 Task: Add Baby's Only Organic Premium Infant Formula to the cart.
Action: Mouse moved to (328, 170)
Screenshot: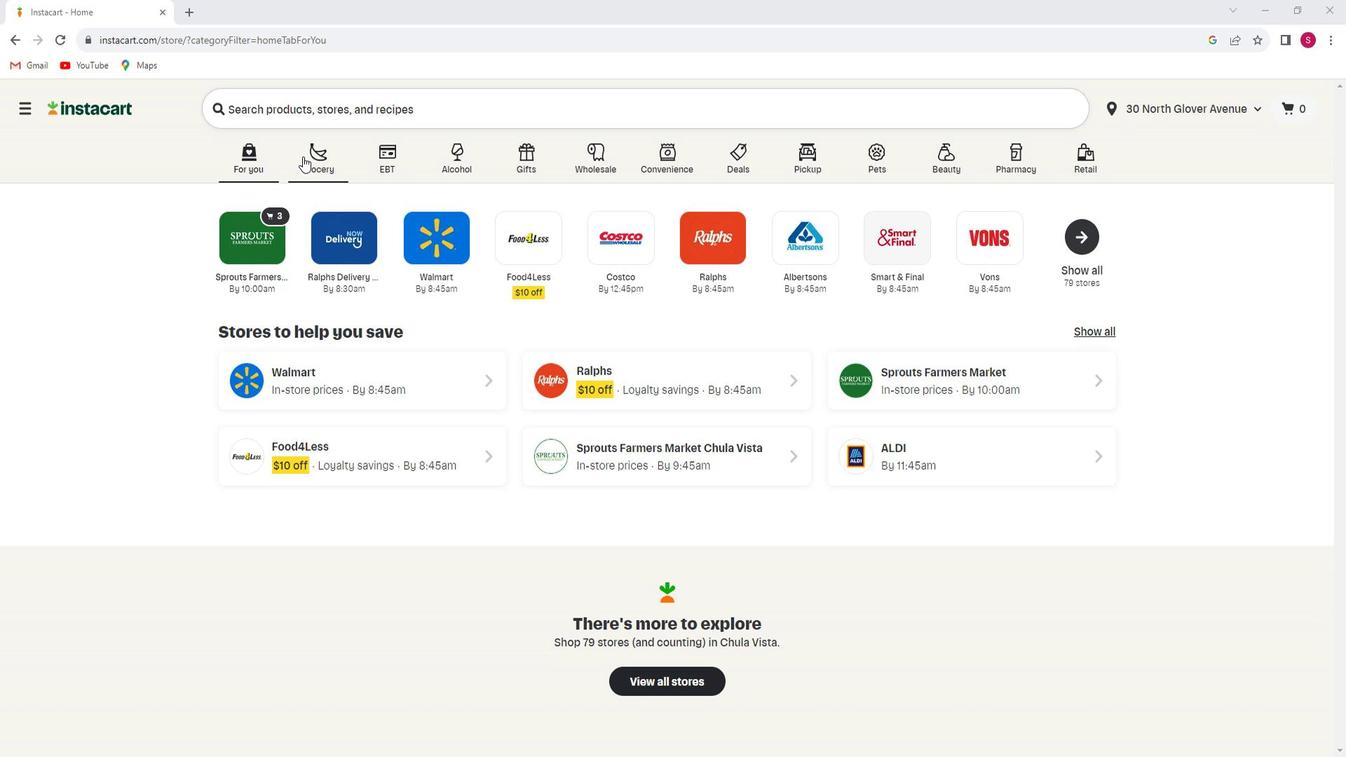 
Action: Mouse pressed left at (328, 170)
Screenshot: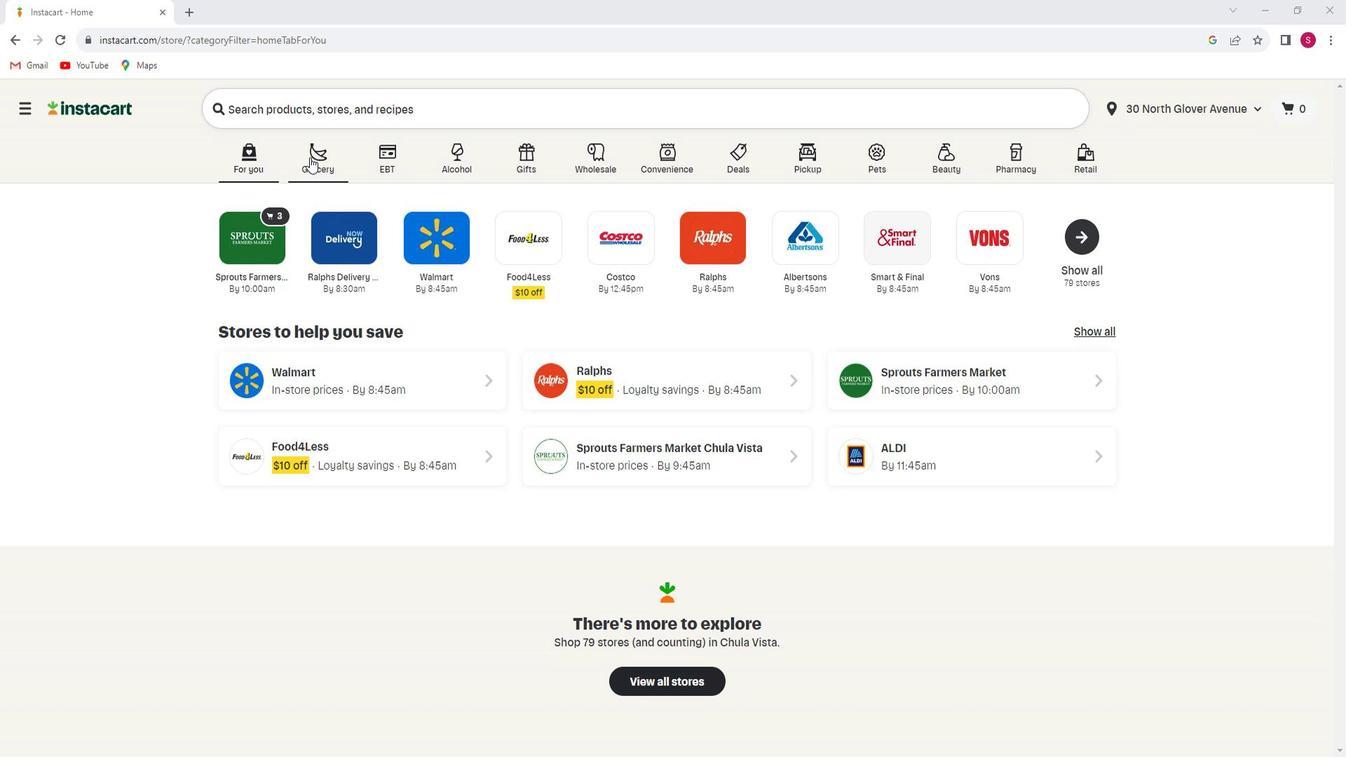 
Action: Mouse moved to (327, 421)
Screenshot: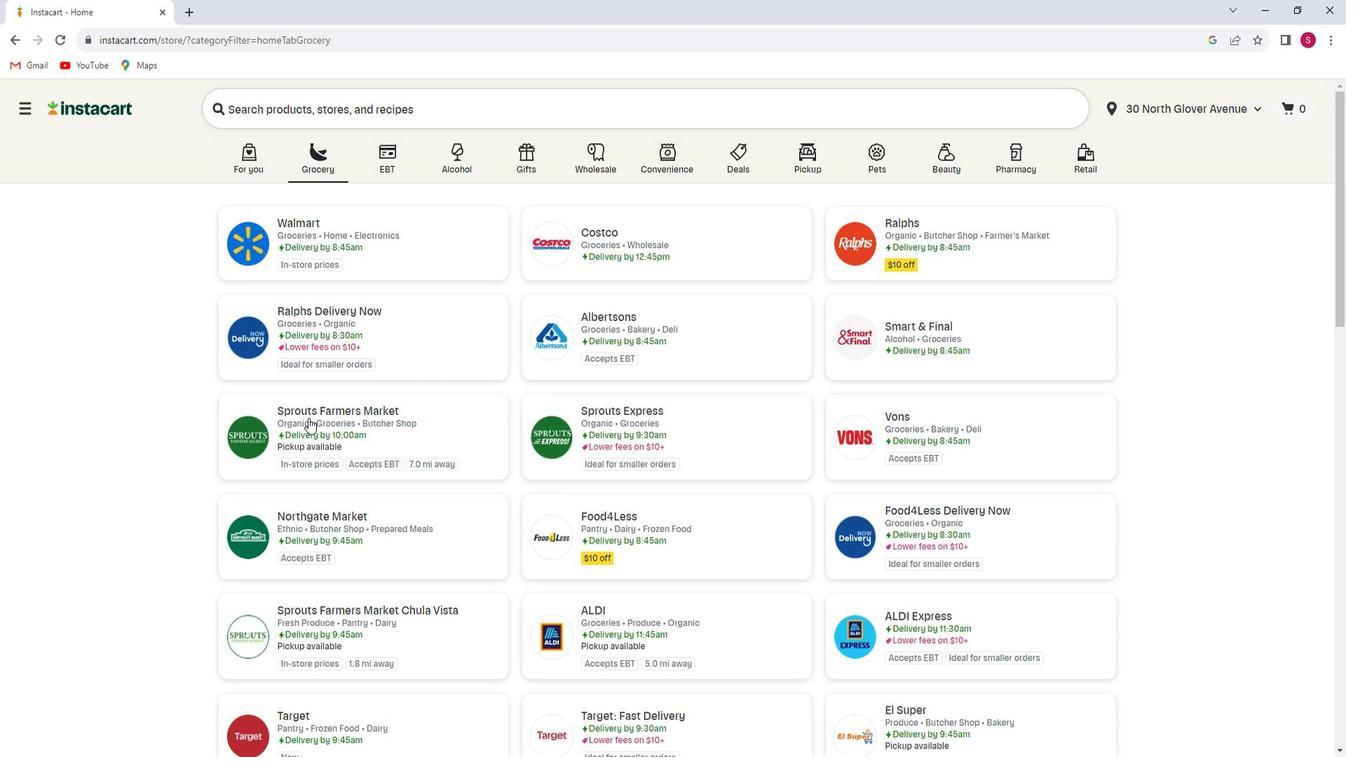
Action: Mouse pressed left at (327, 421)
Screenshot: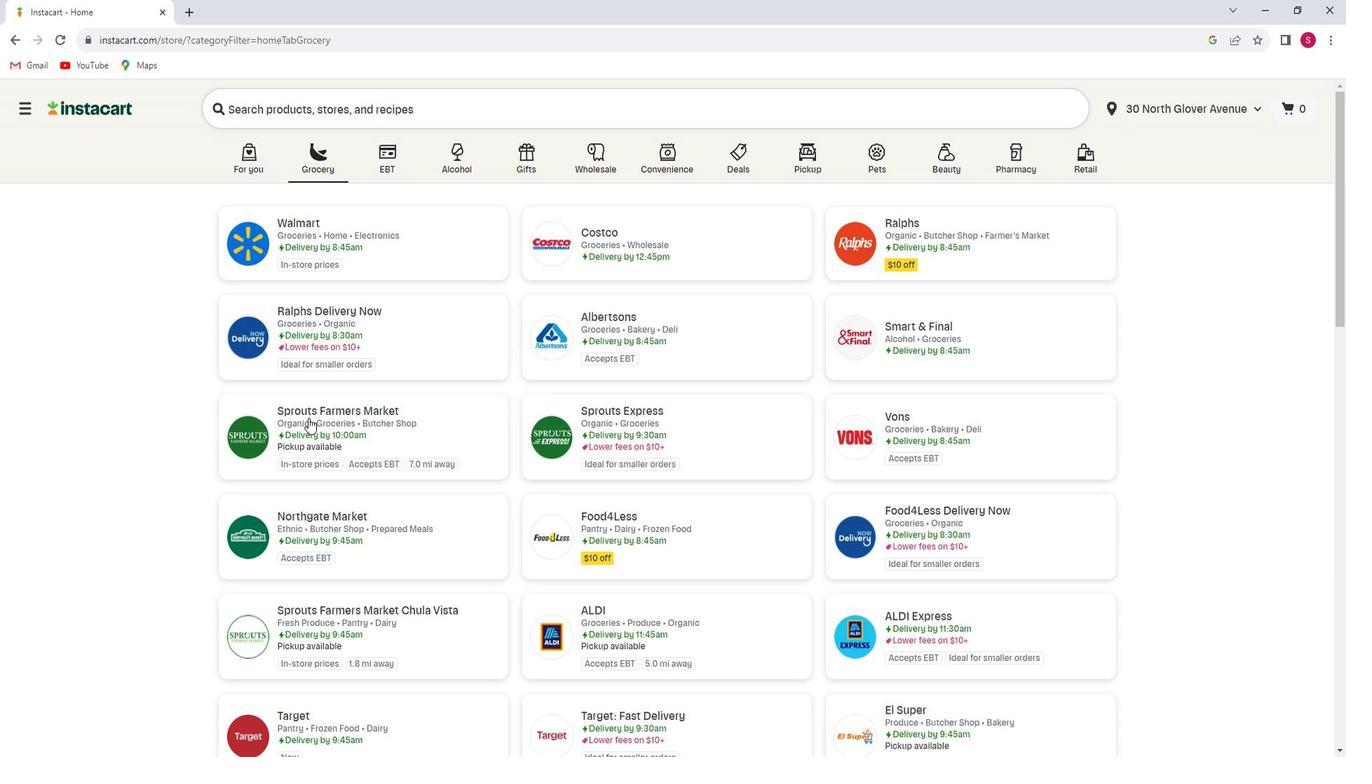 
Action: Mouse moved to (82, 543)
Screenshot: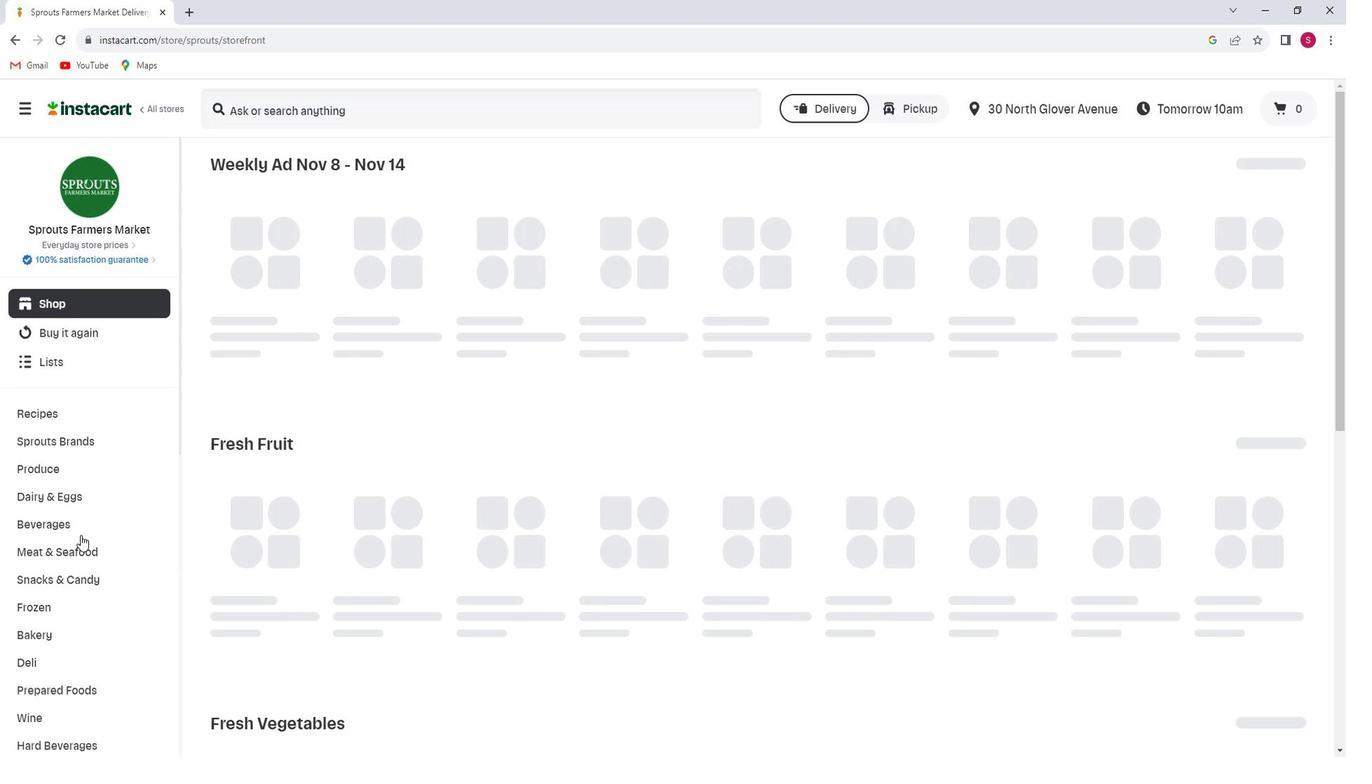 
Action: Mouse scrolled (82, 542) with delta (0, 0)
Screenshot: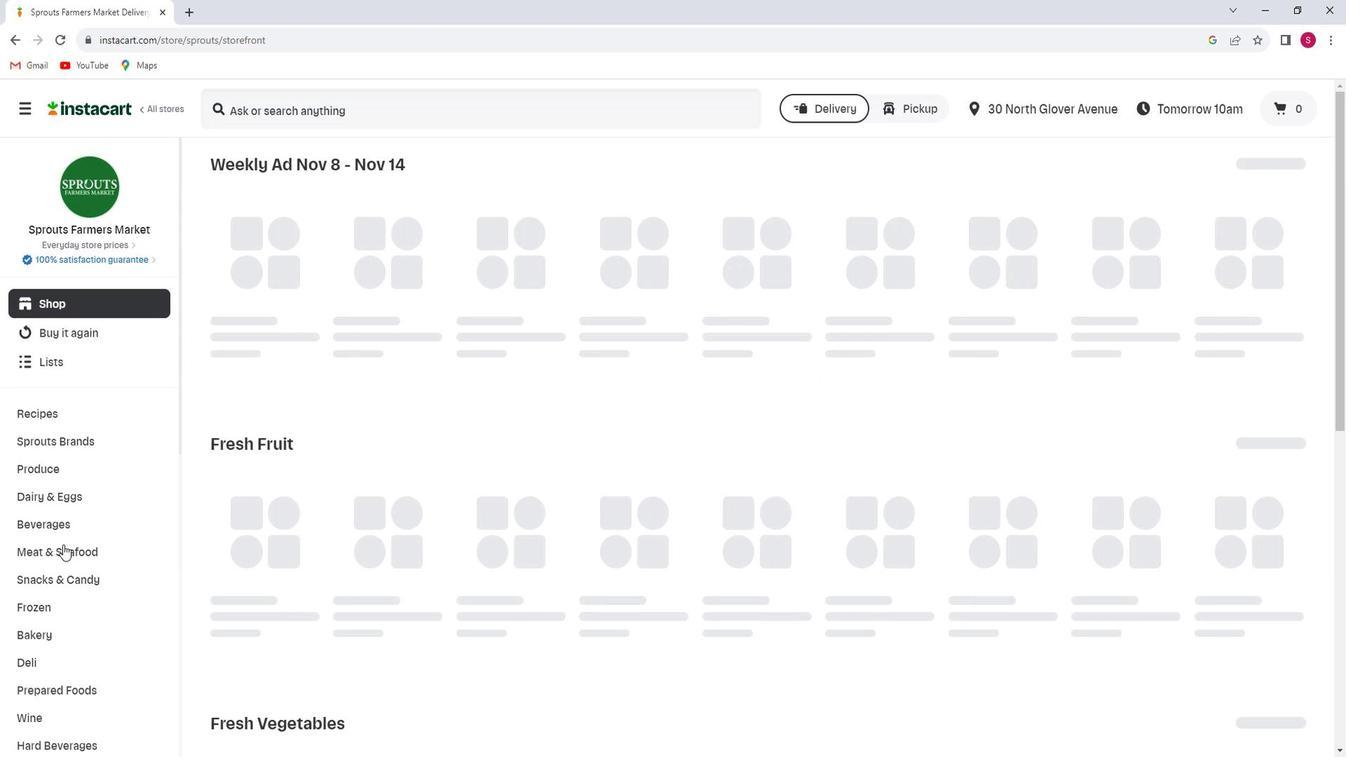 
Action: Mouse scrolled (82, 542) with delta (0, 0)
Screenshot: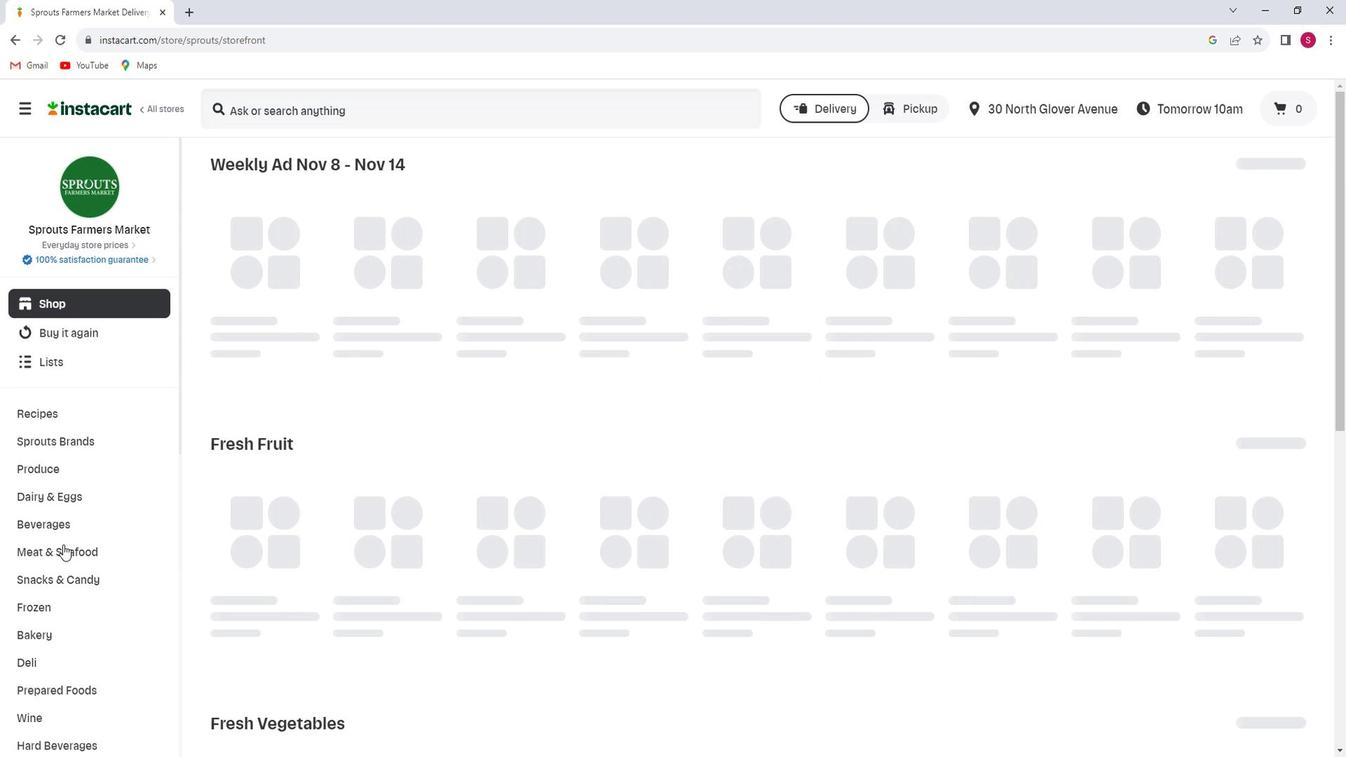 
Action: Mouse scrolled (82, 542) with delta (0, 0)
Screenshot: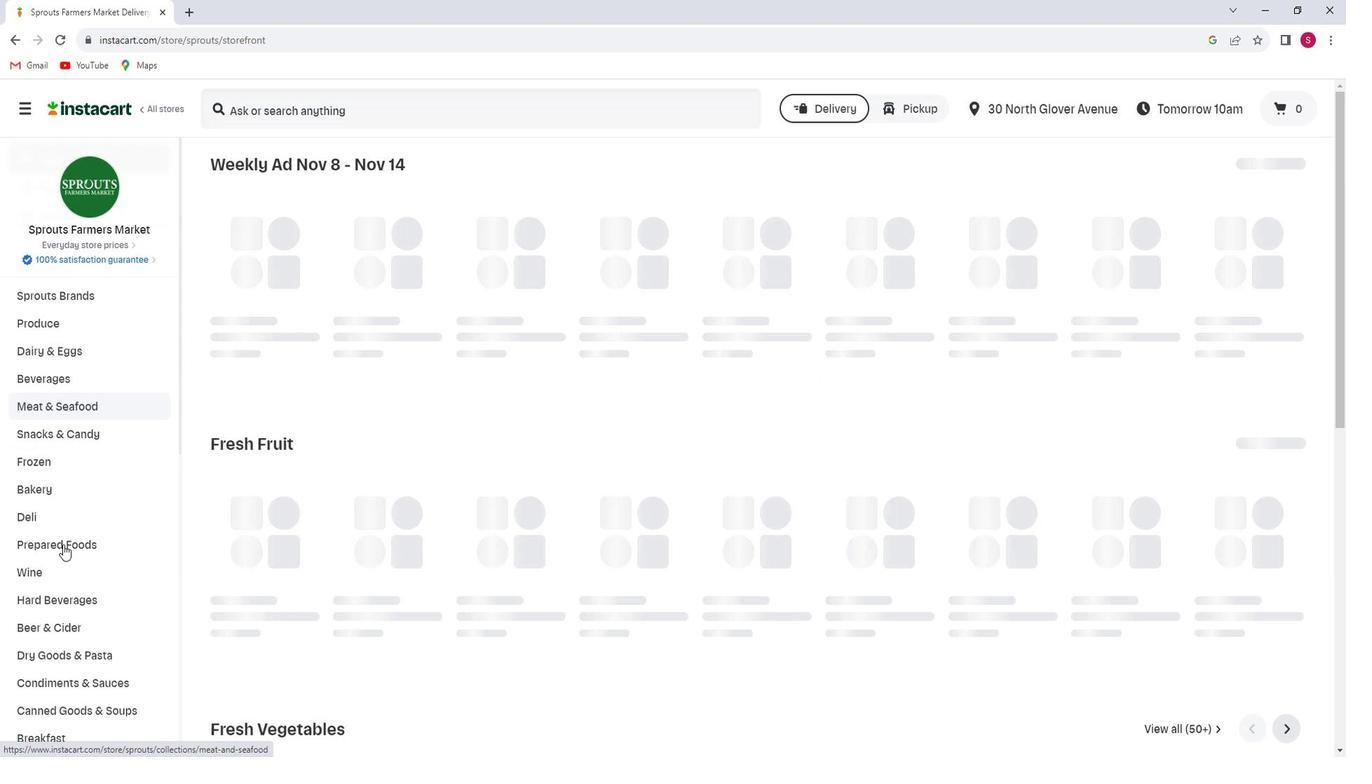 
Action: Mouse scrolled (82, 542) with delta (0, 0)
Screenshot: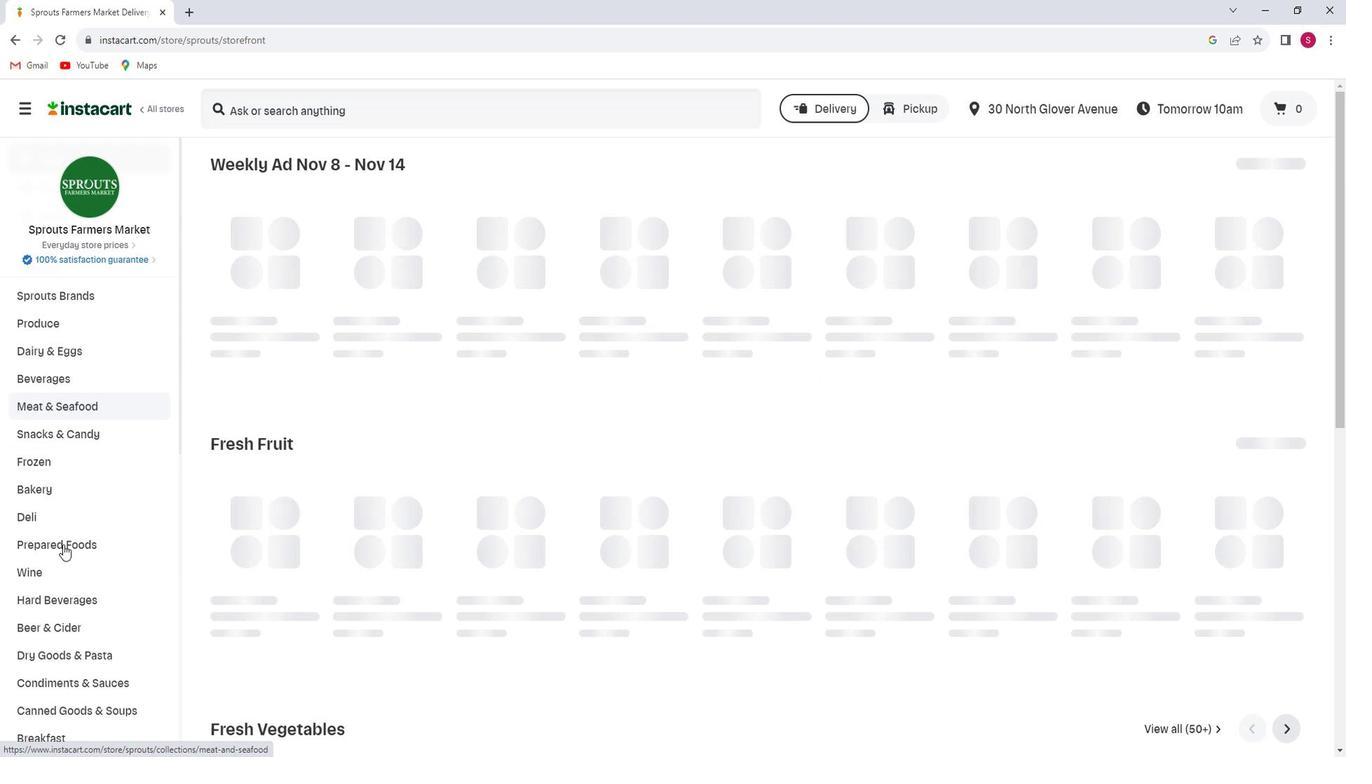 
Action: Mouse scrolled (82, 542) with delta (0, 0)
Screenshot: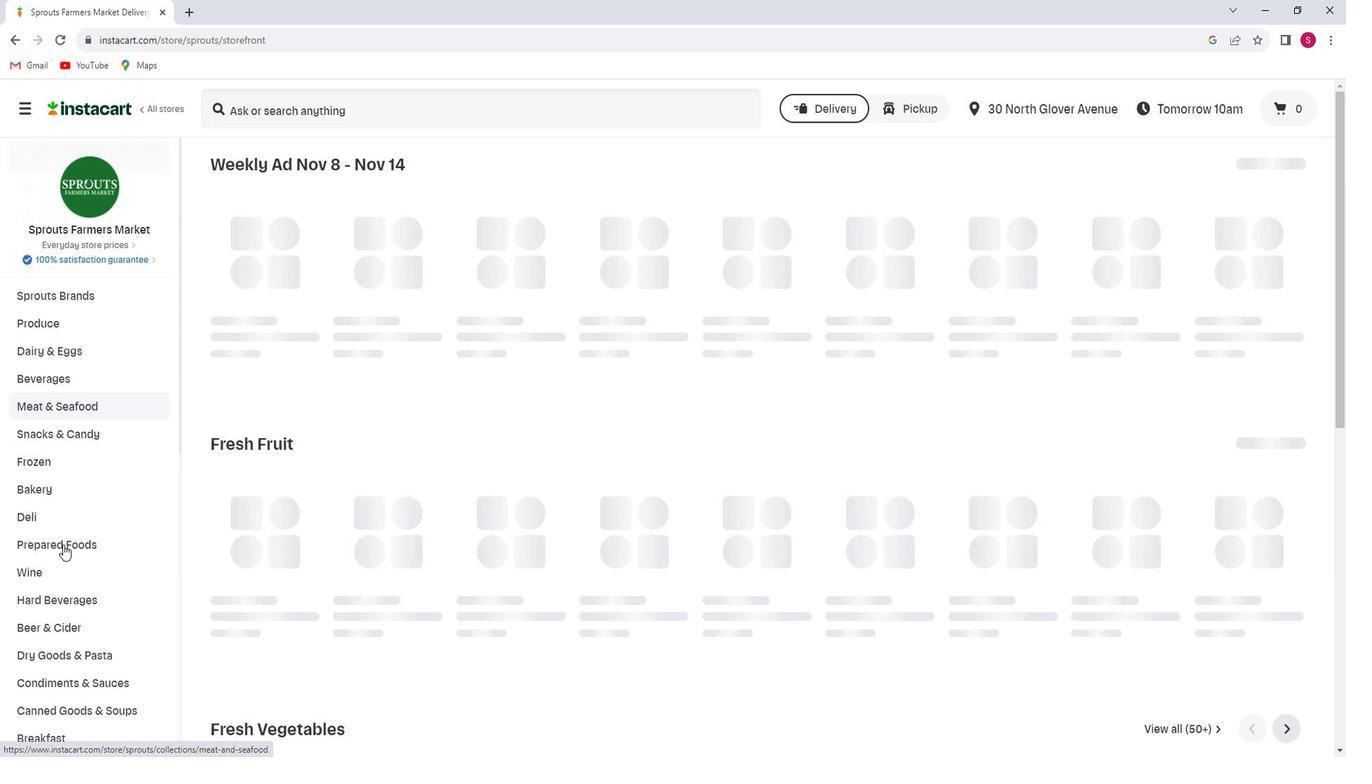 
Action: Mouse moved to (83, 551)
Screenshot: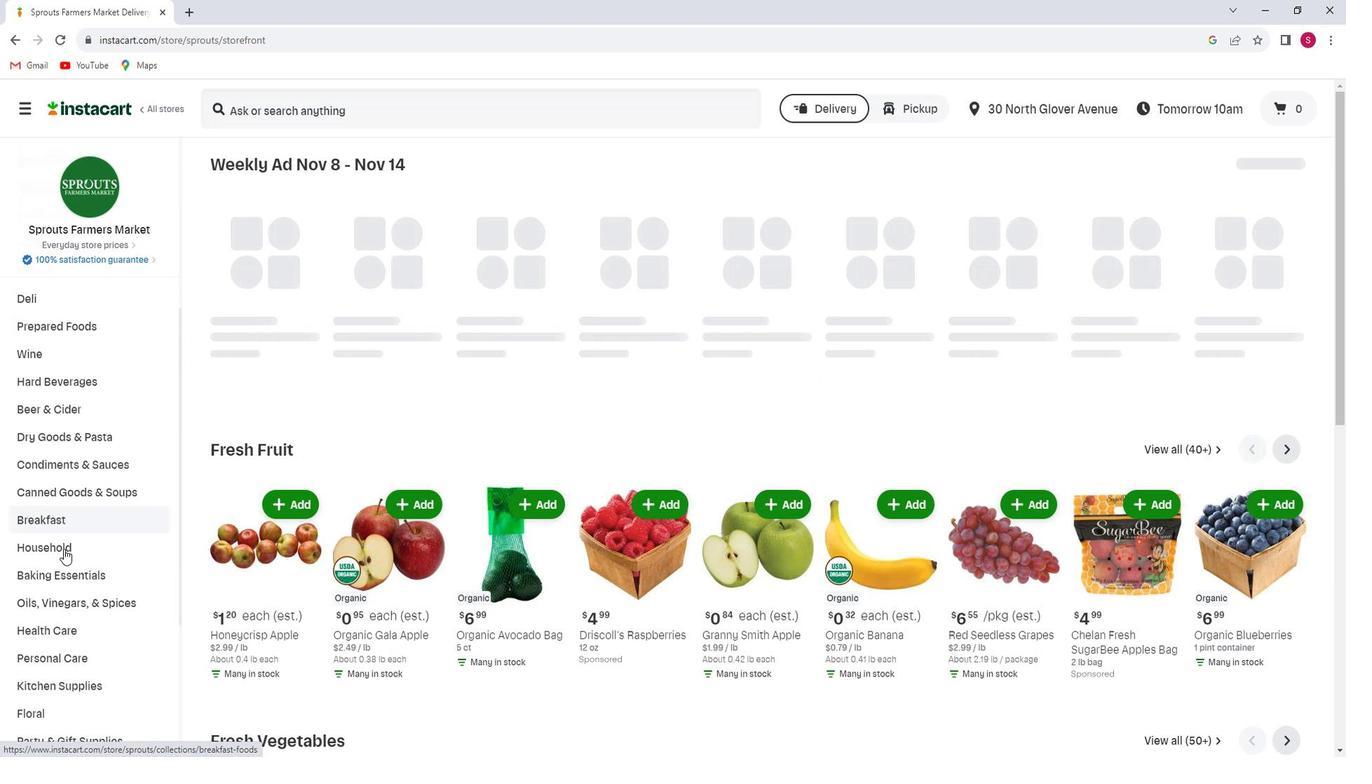 
Action: Mouse scrolled (83, 550) with delta (0, 0)
Screenshot: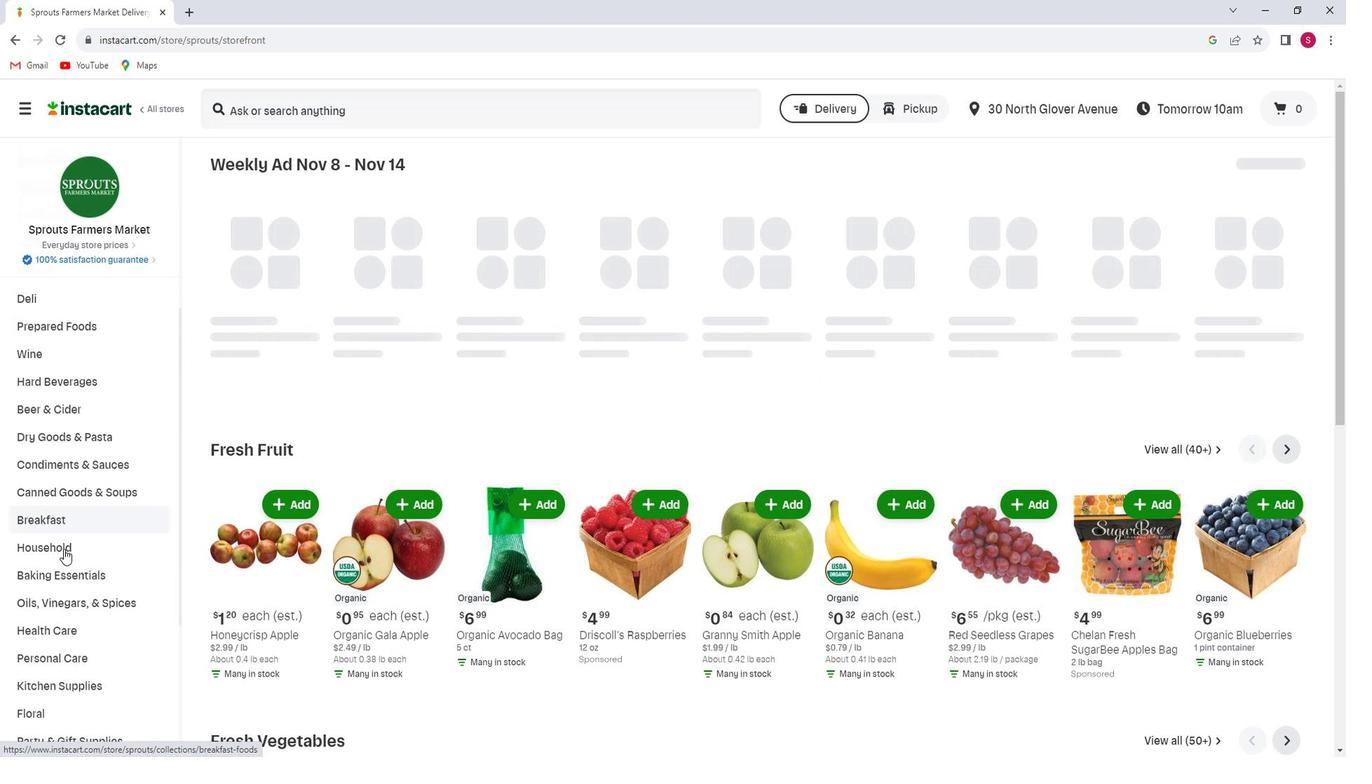 
Action: Mouse moved to (83, 551)
Screenshot: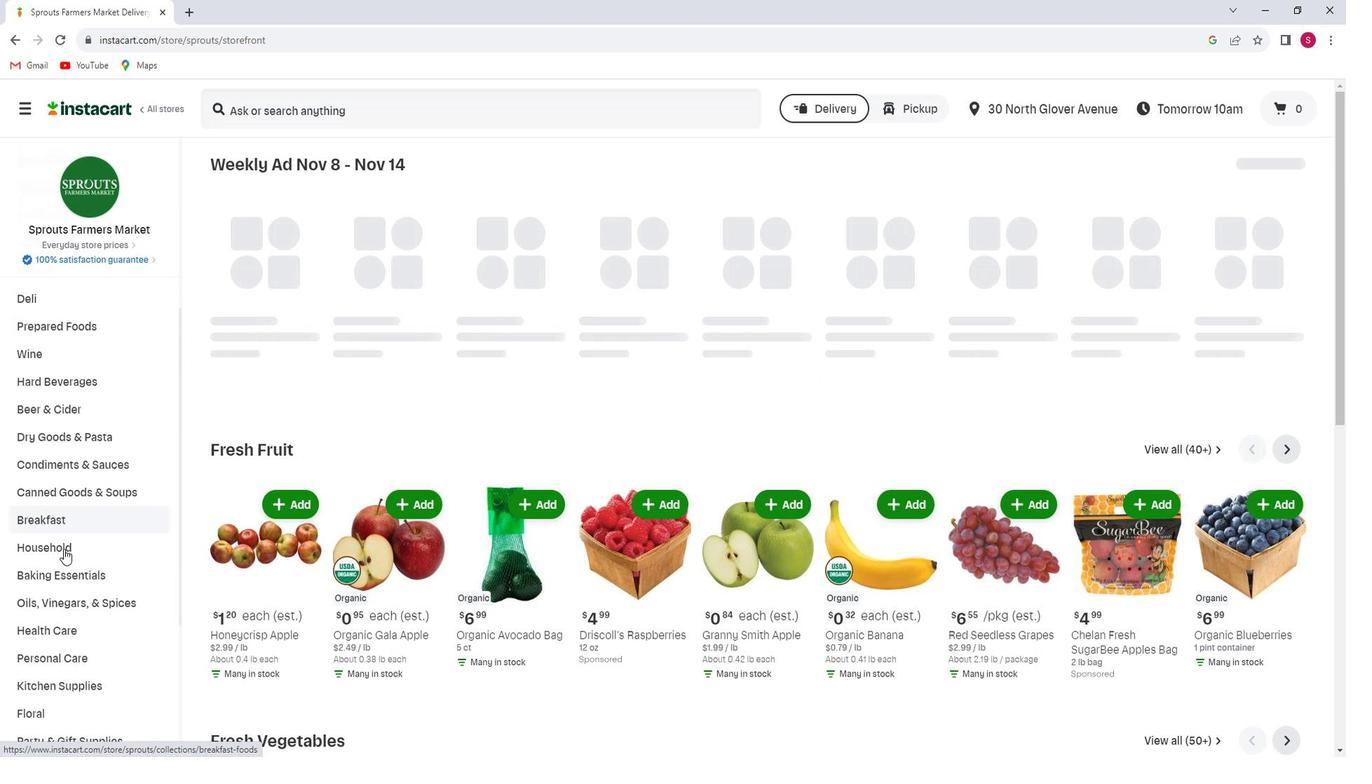 
Action: Mouse scrolled (83, 551) with delta (0, 0)
Screenshot: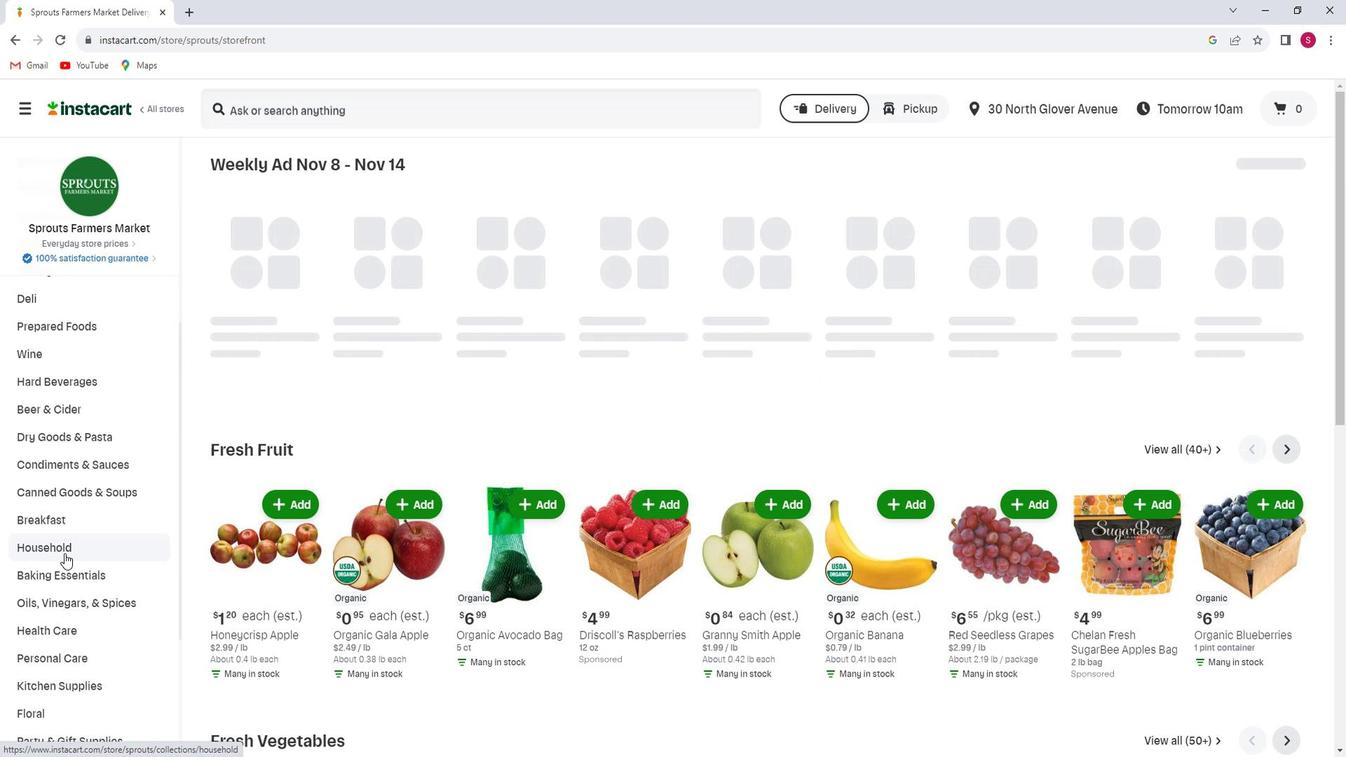 
Action: Mouse scrolled (83, 551) with delta (0, 0)
Screenshot: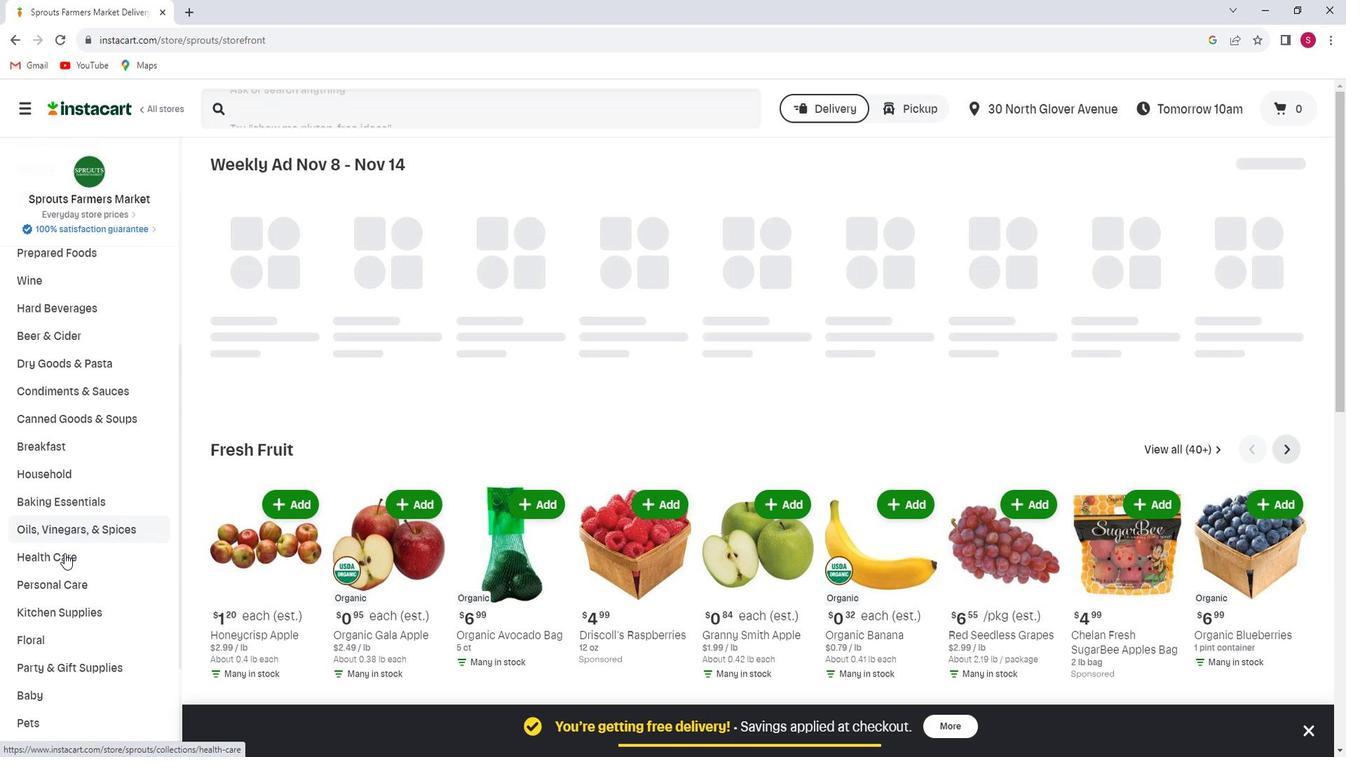 
Action: Mouse scrolled (83, 551) with delta (0, 0)
Screenshot: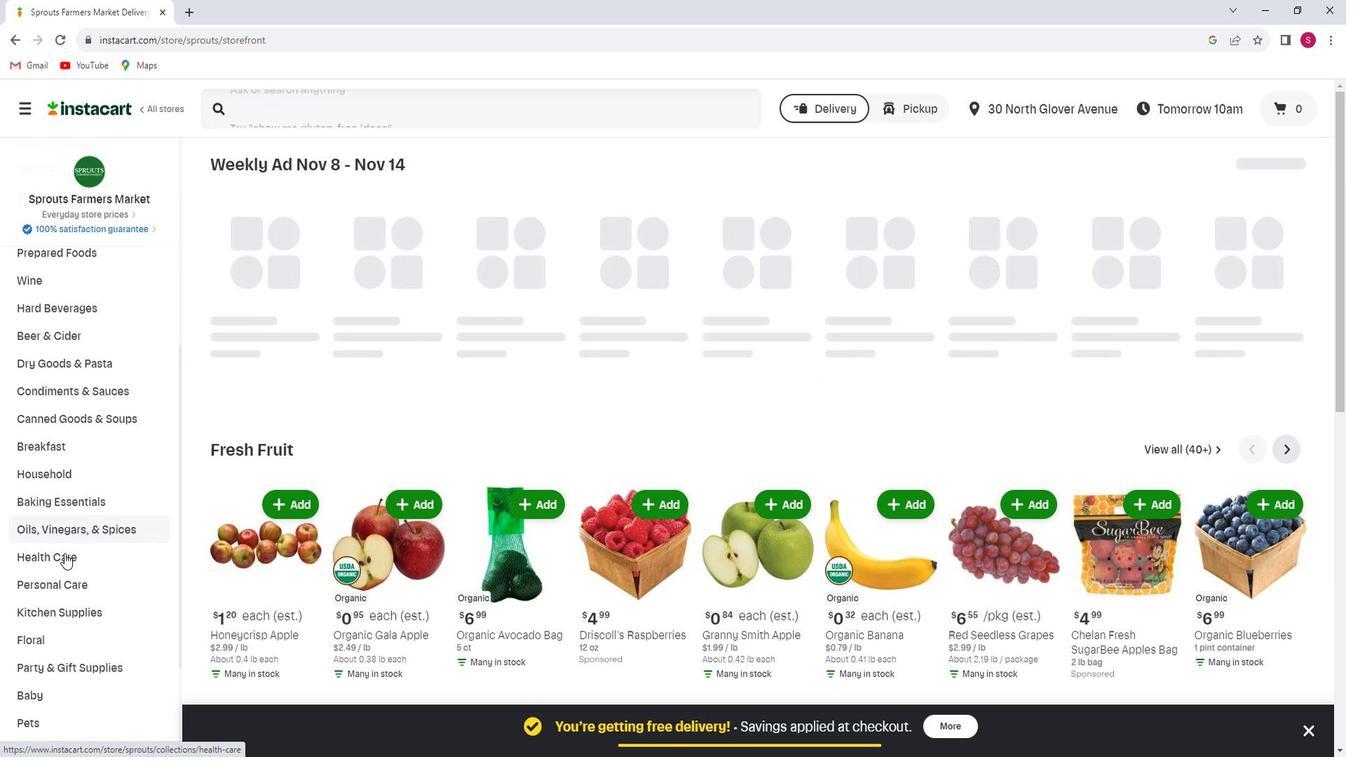 
Action: Mouse moved to (85, 553)
Screenshot: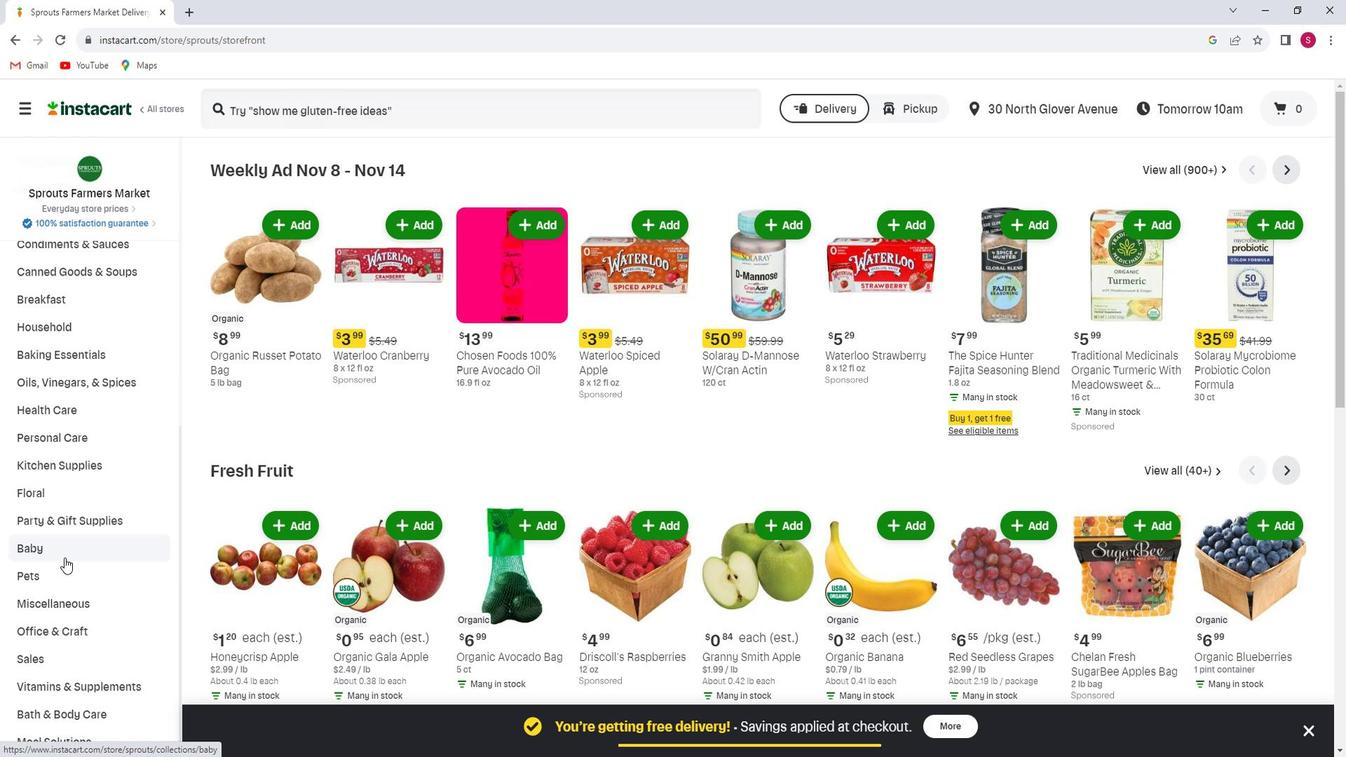 
Action: Mouse pressed left at (85, 553)
Screenshot: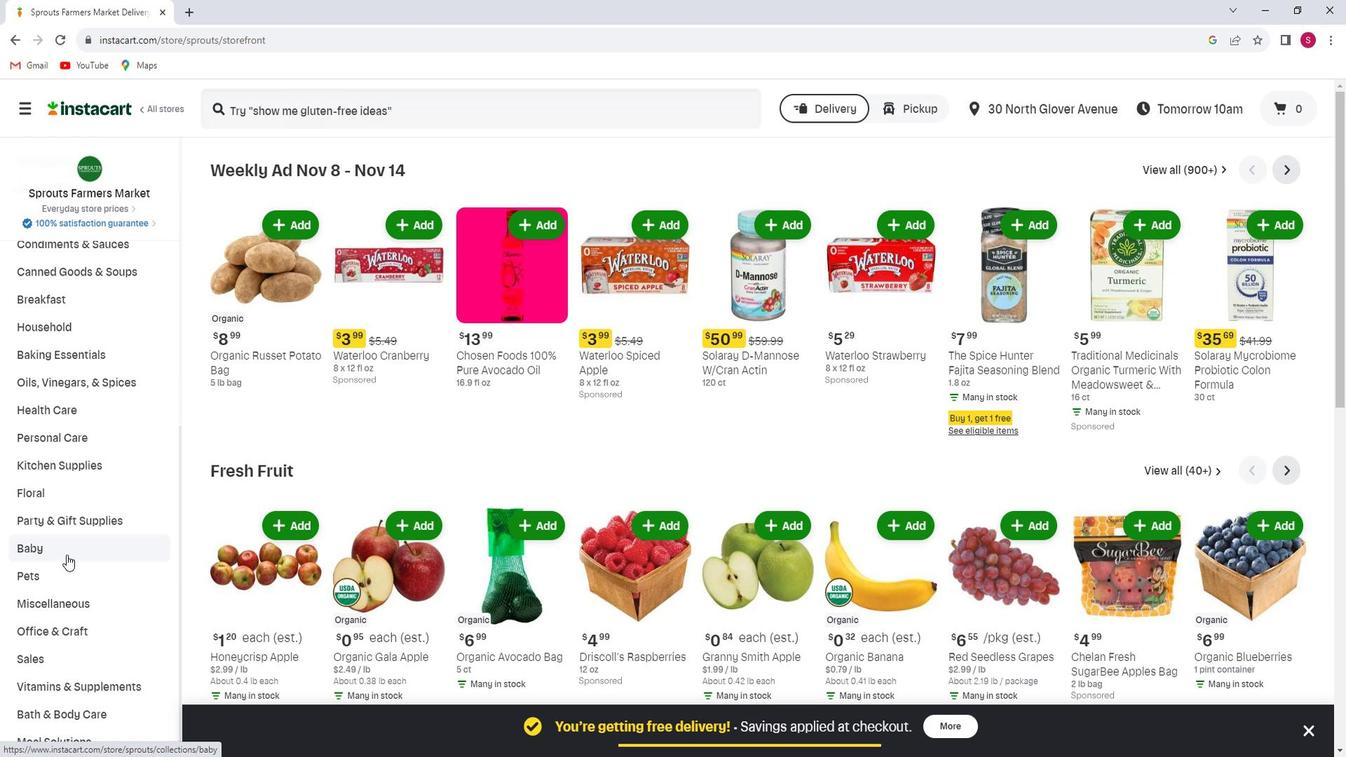 
Action: Mouse moved to (108, 627)
Screenshot: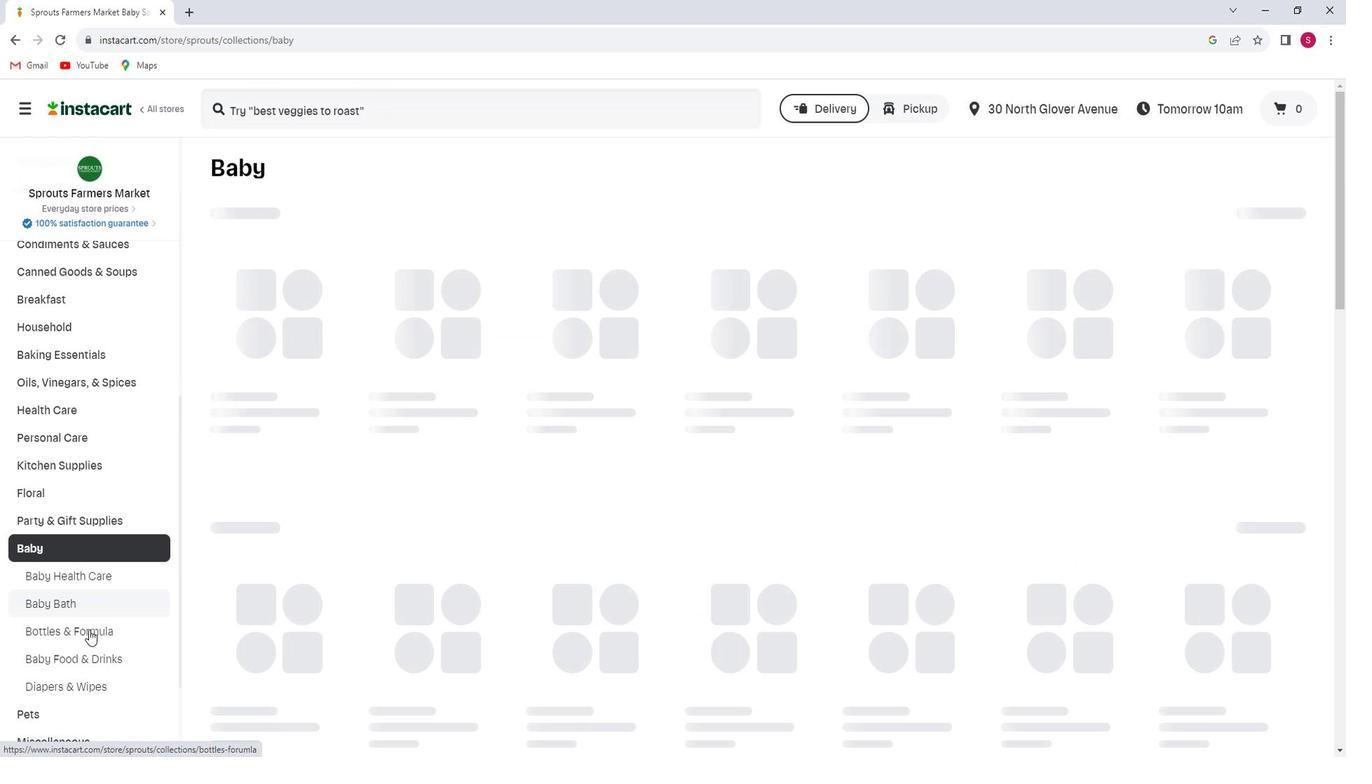 
Action: Mouse pressed left at (108, 627)
Screenshot: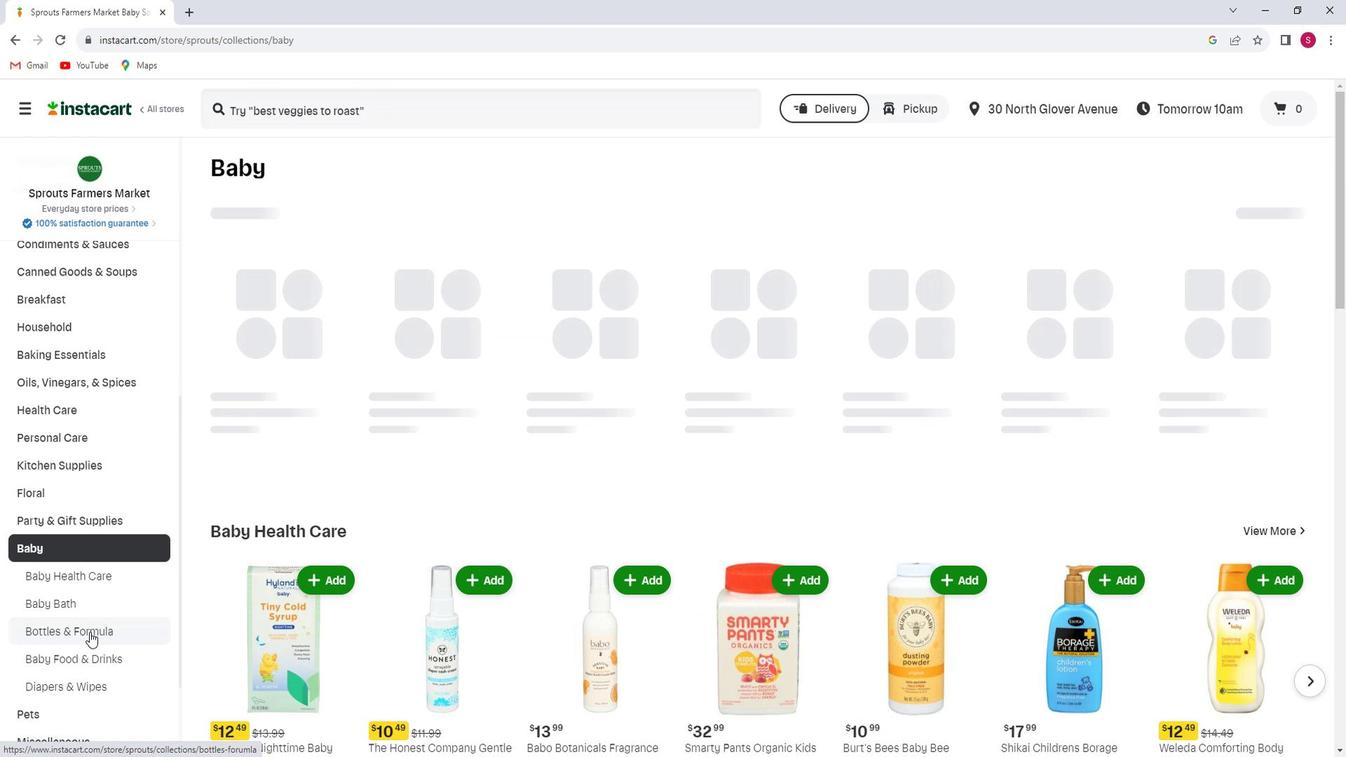 
Action: Mouse moved to (418, 128)
Screenshot: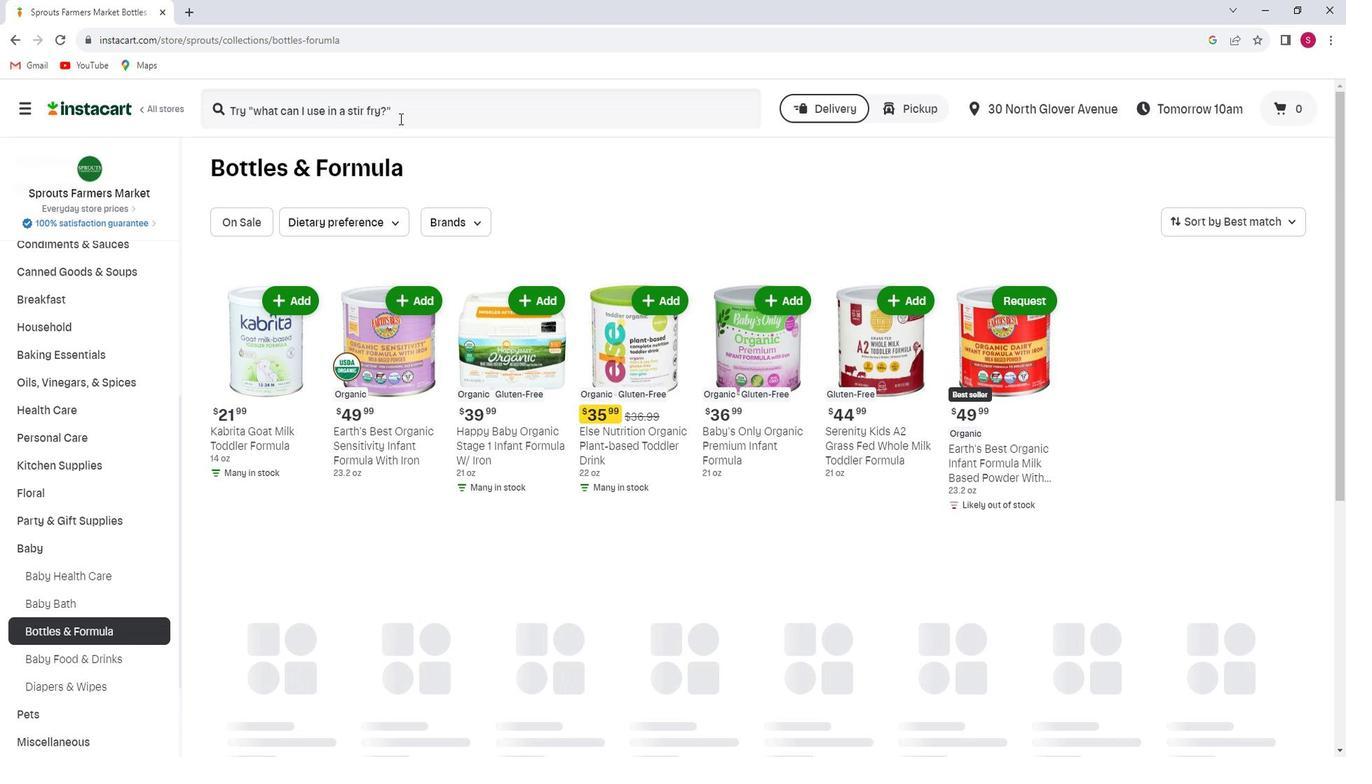 
Action: Mouse pressed left at (418, 128)
Screenshot: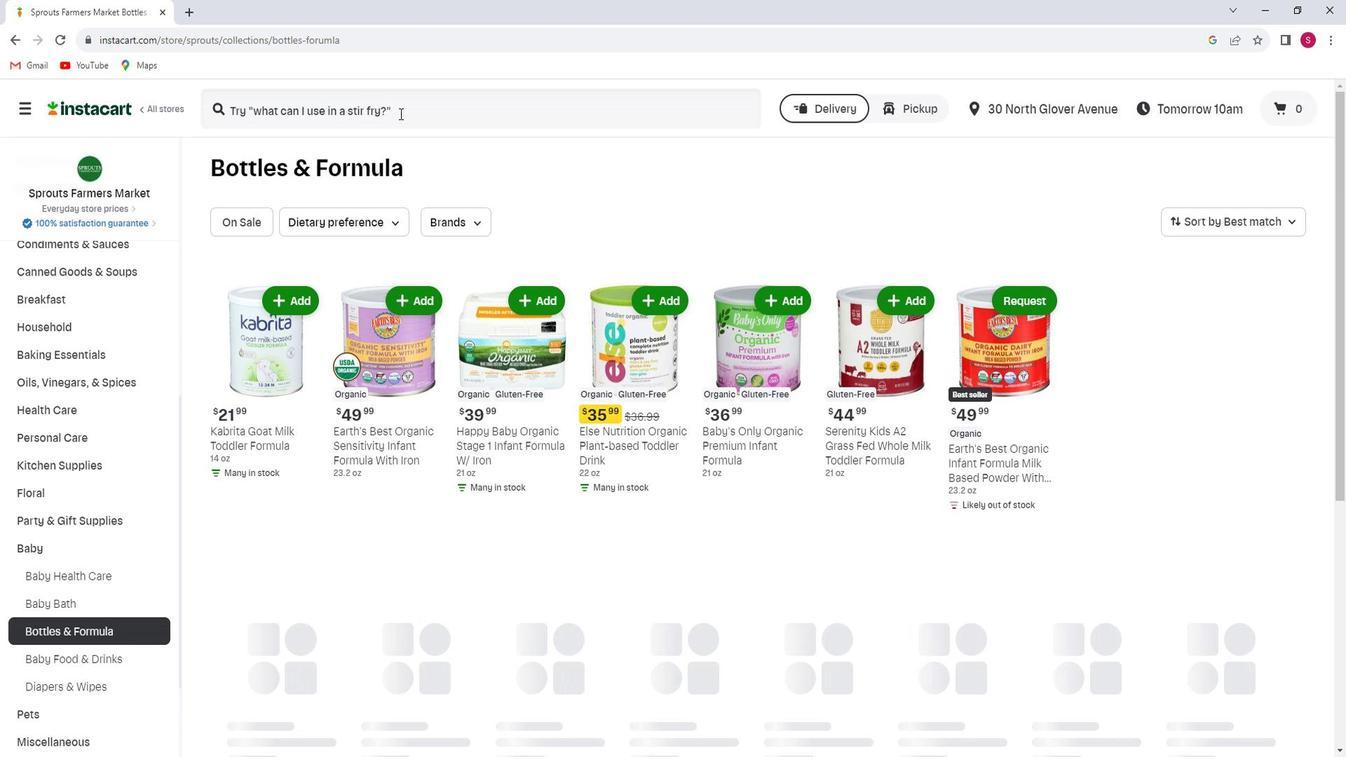 
Action: Key pressed <Key.shift>Baby's<Key.space><Key.shift>Only<Key.space><Key.shift>Organic<Key.space><Key.shift>Premium<Key.space><Key.shift>Infant<Key.space><Key.shift><Key.shift><Key.shift><Key.shift>Formula<Key.enter>
Screenshot: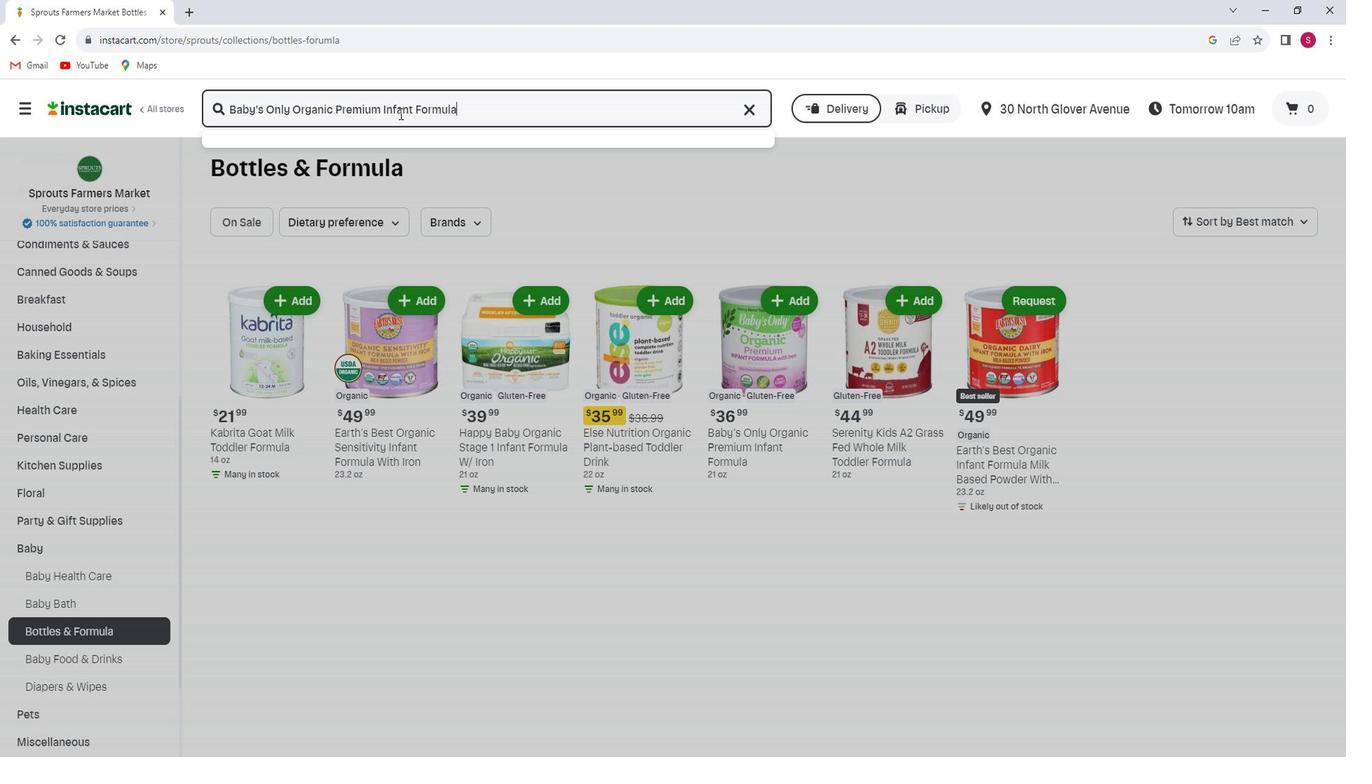 
Action: Mouse moved to (636, 230)
Screenshot: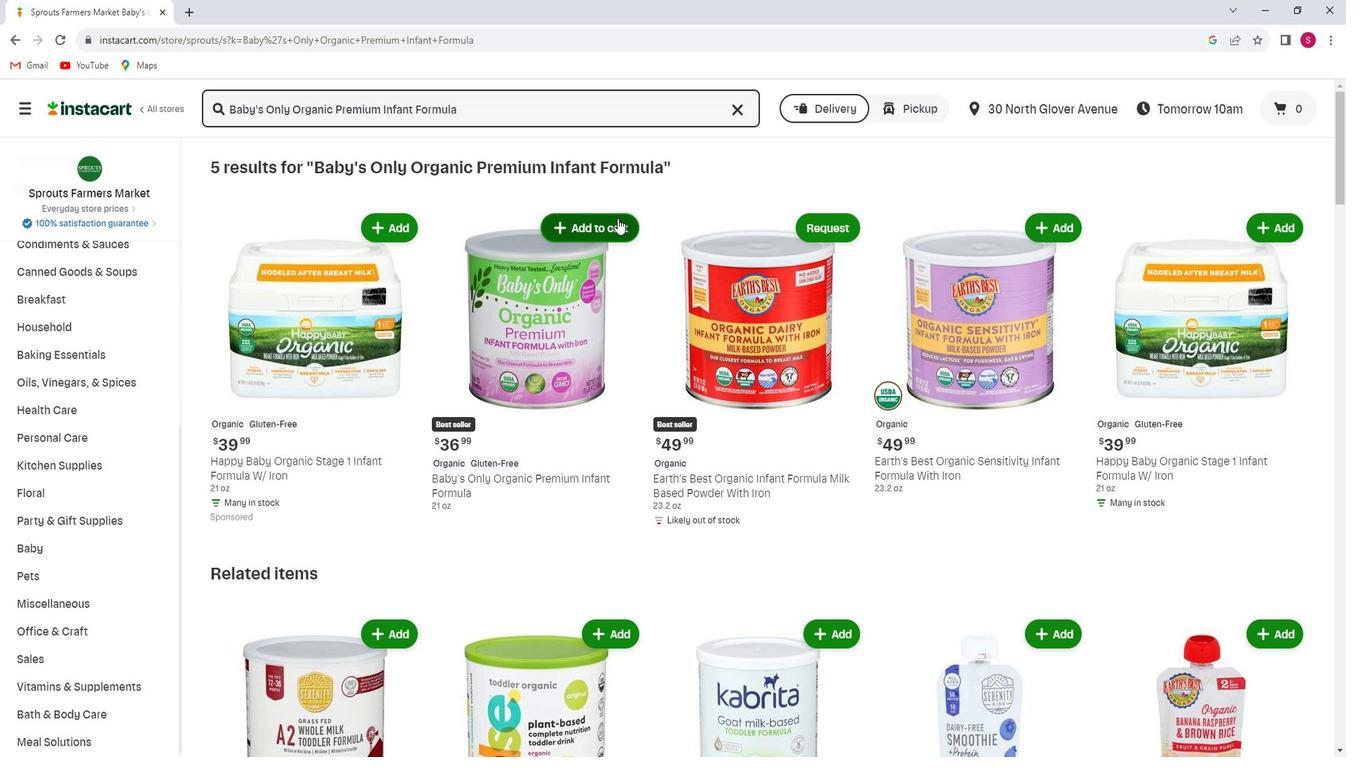 
Action: Mouse pressed left at (636, 230)
Screenshot: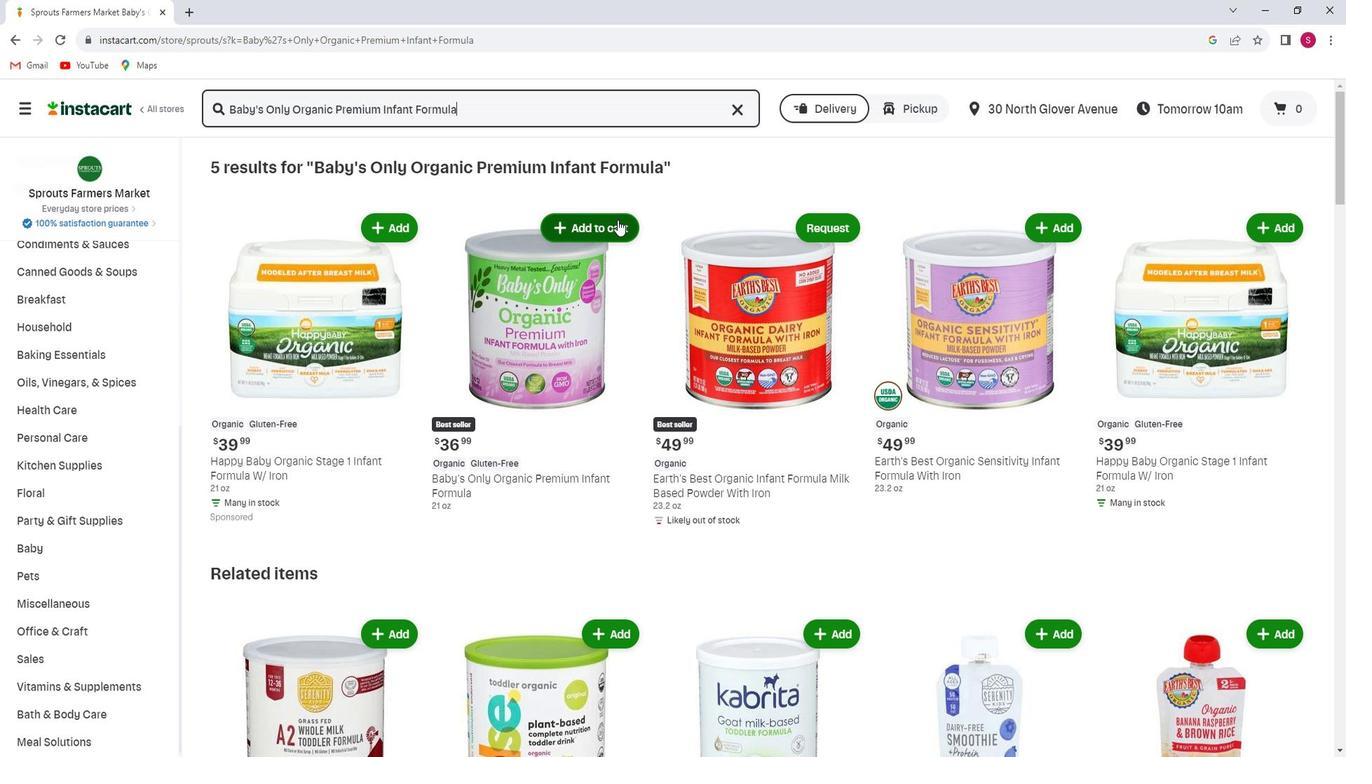 
Action: Mouse moved to (619, 283)
Screenshot: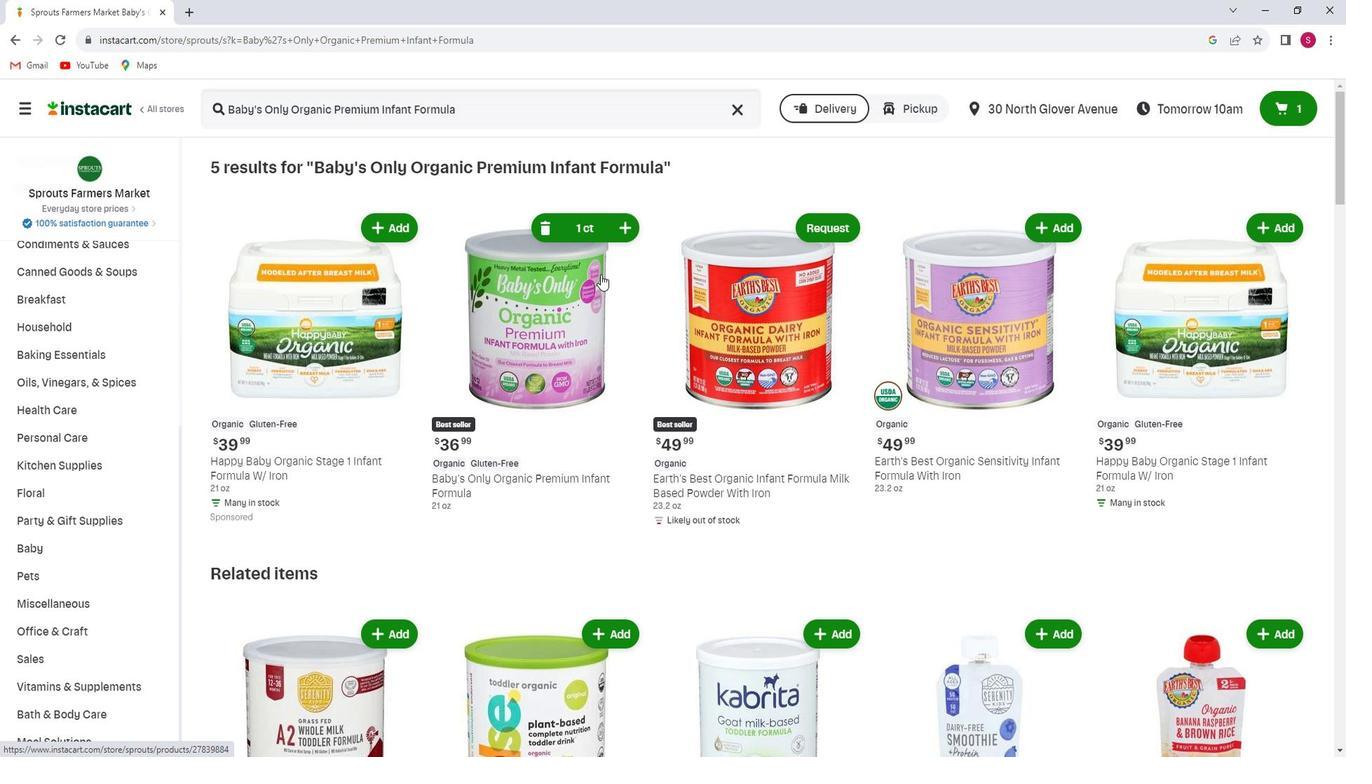 
